Task: Create a rule when a start date between 1 working days from now is moved in a card by me.
Action: Mouse moved to (883, 203)
Screenshot: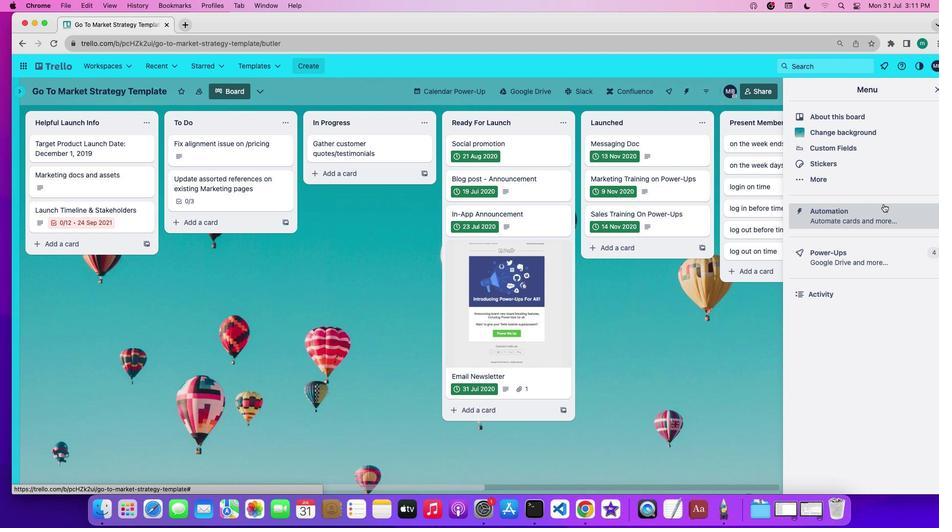 
Action: Mouse pressed left at (883, 203)
Screenshot: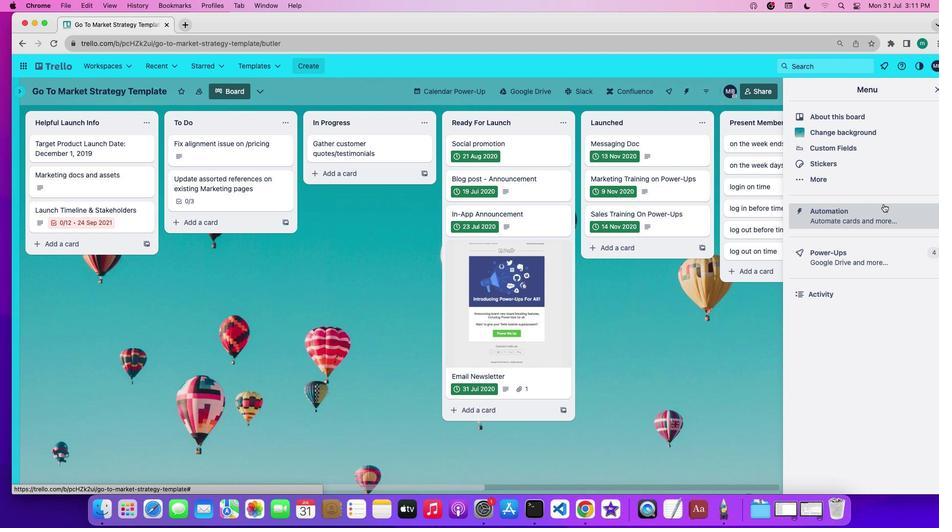 
Action: Mouse moved to (89, 178)
Screenshot: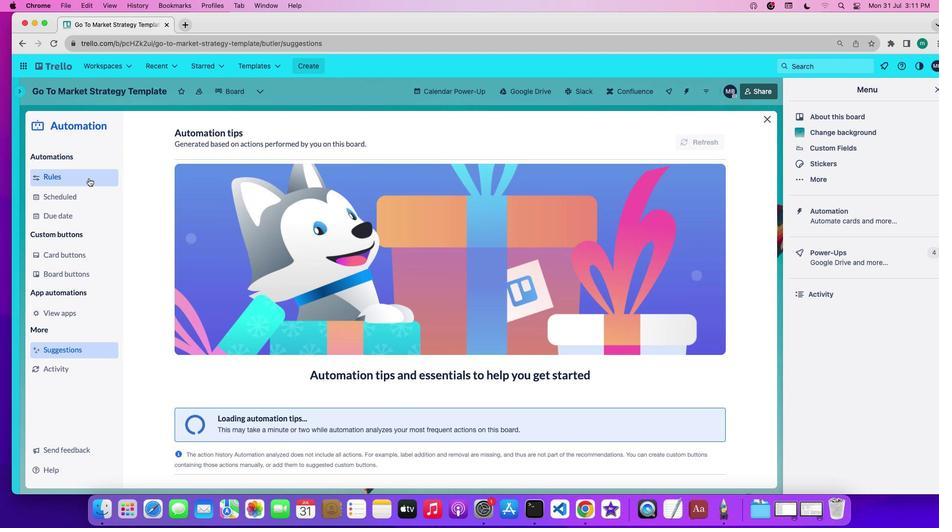 
Action: Mouse pressed left at (89, 178)
Screenshot: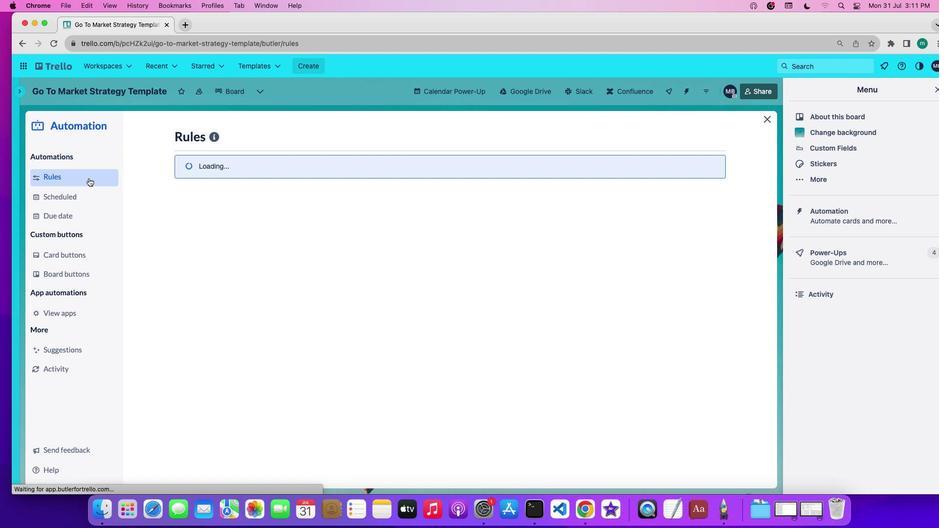
Action: Mouse moved to (256, 355)
Screenshot: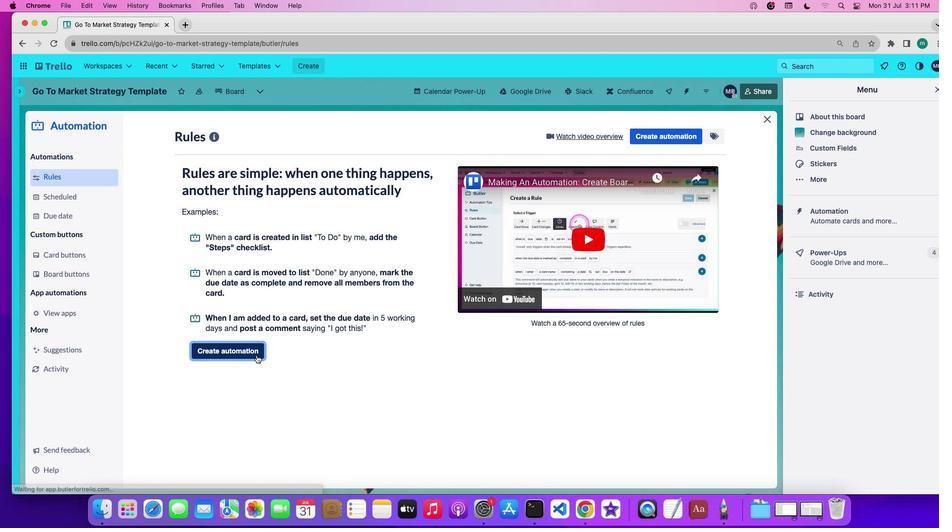 
Action: Mouse pressed left at (256, 355)
Screenshot: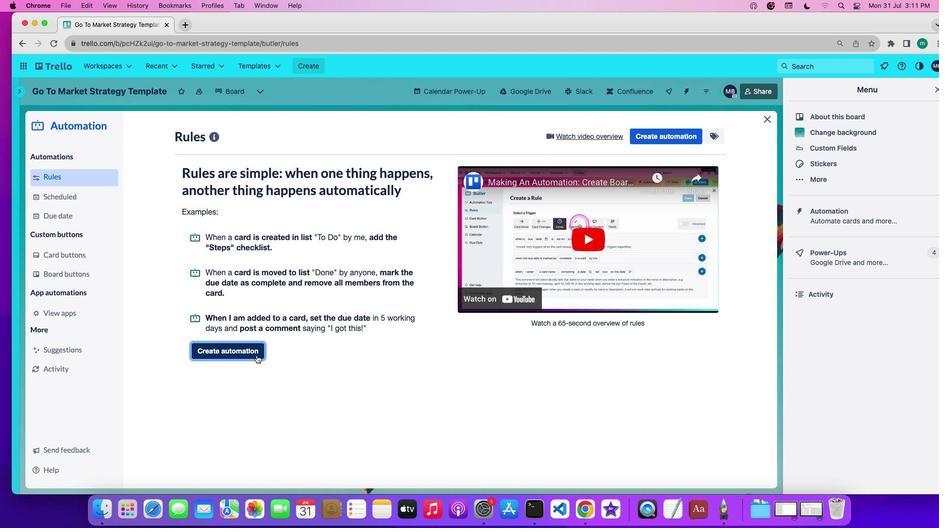 
Action: Mouse moved to (541, 225)
Screenshot: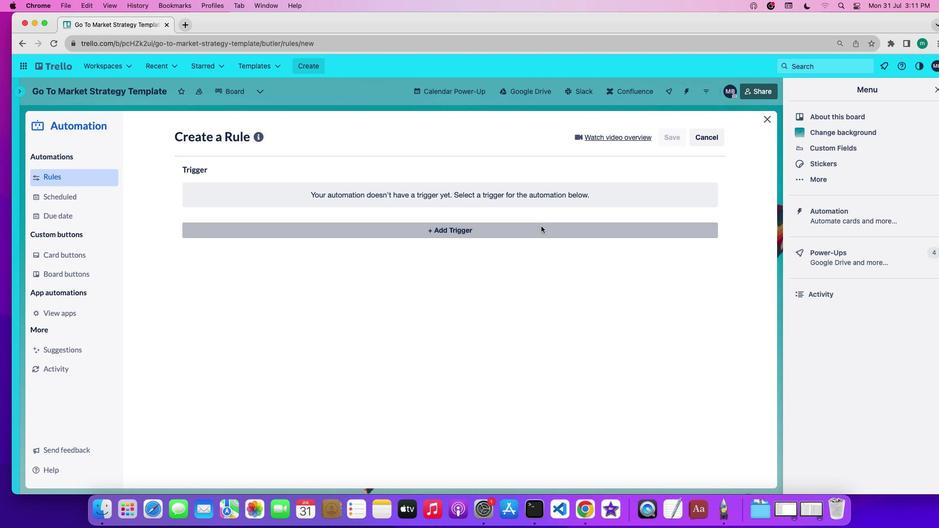 
Action: Mouse pressed left at (541, 225)
Screenshot: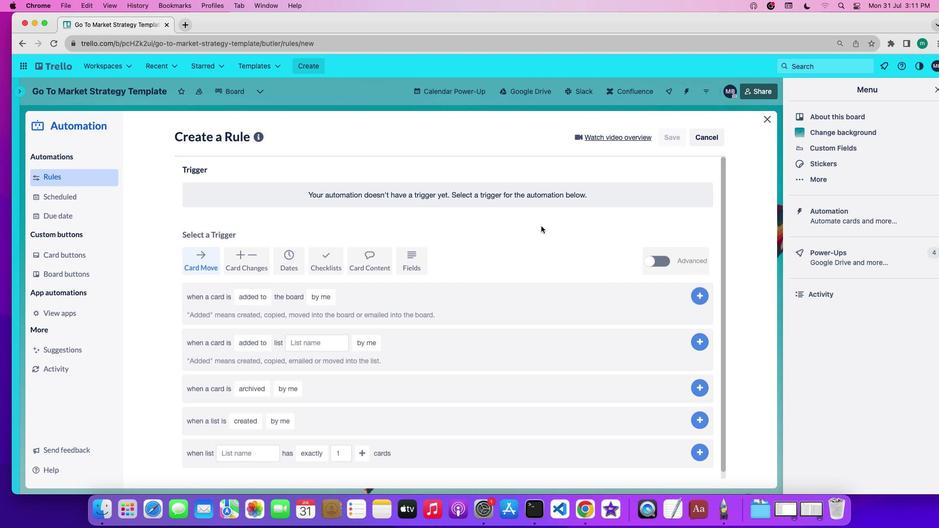 
Action: Mouse moved to (278, 268)
Screenshot: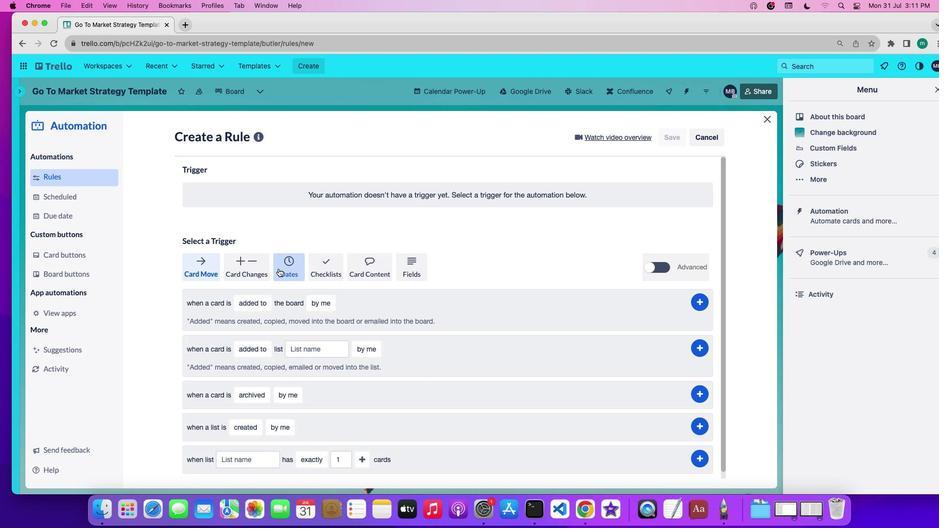 
Action: Mouse pressed left at (278, 268)
Screenshot: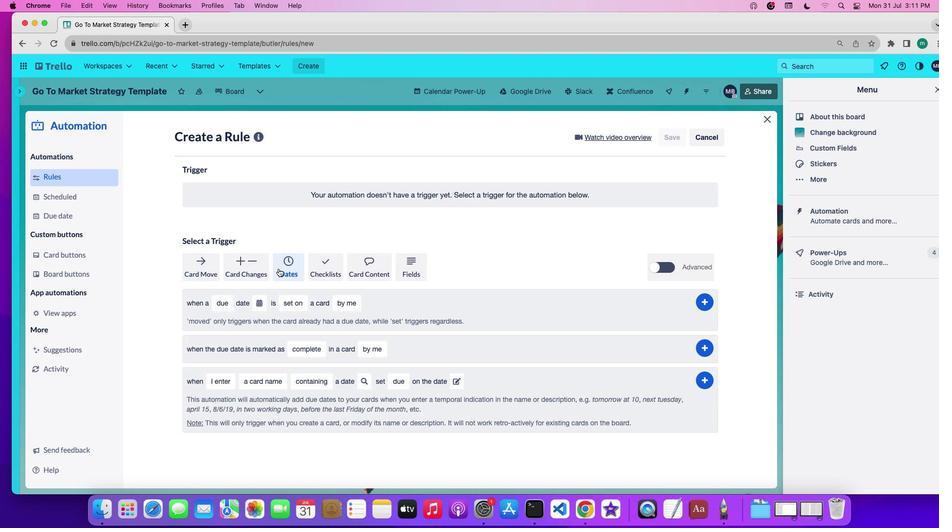 
Action: Mouse moved to (230, 302)
Screenshot: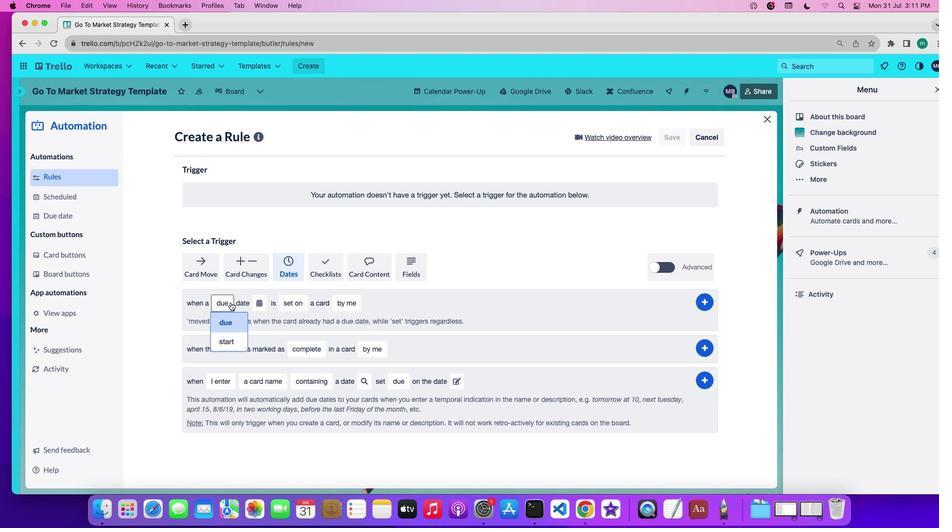 
Action: Mouse pressed left at (230, 302)
Screenshot: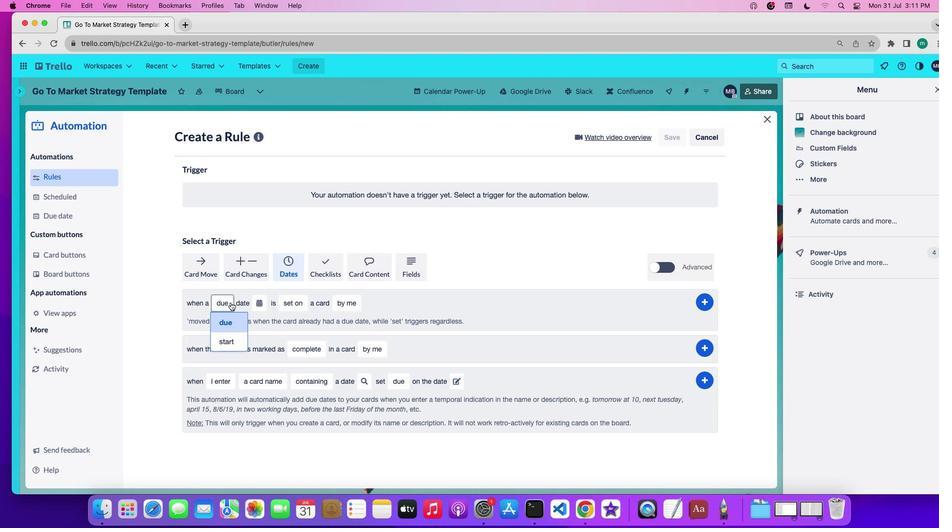 
Action: Mouse moved to (234, 342)
Screenshot: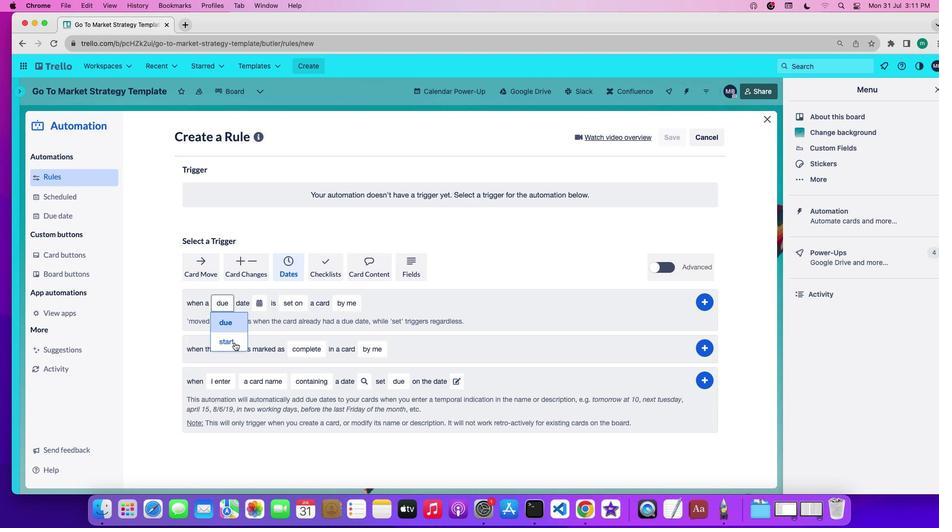 
Action: Mouse pressed left at (234, 342)
Screenshot: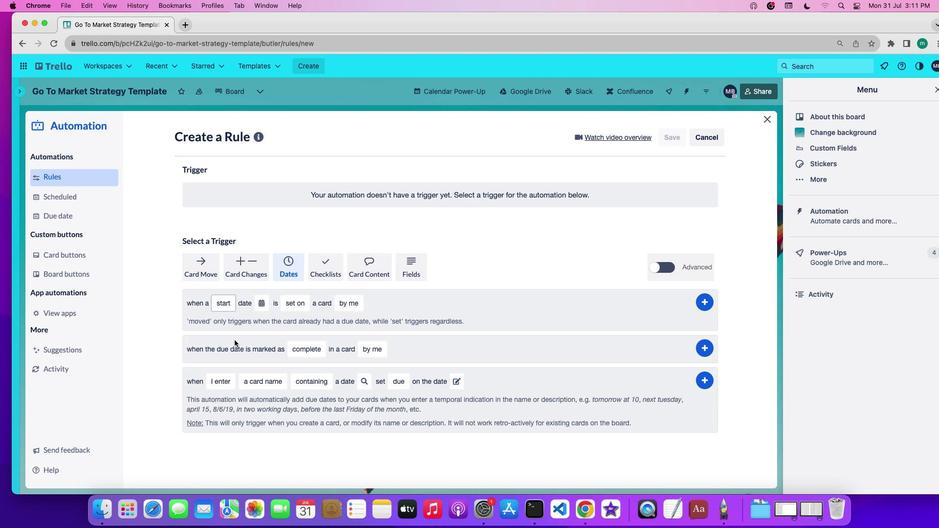 
Action: Mouse moved to (261, 306)
Screenshot: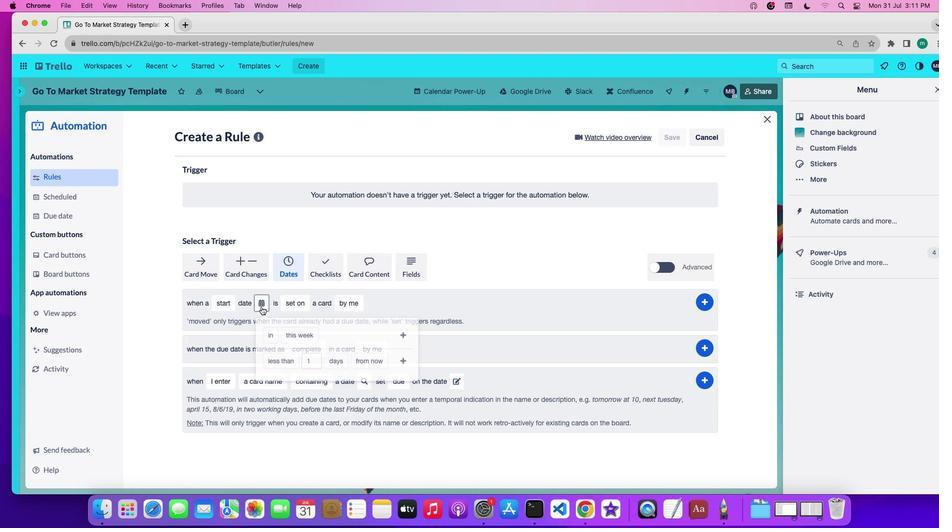 
Action: Mouse pressed left at (261, 306)
Screenshot: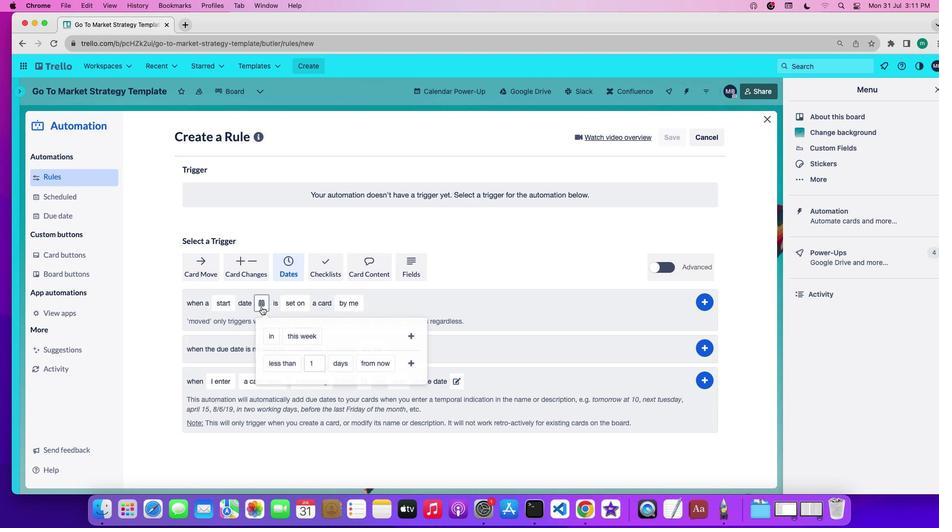 
Action: Mouse moved to (276, 366)
Screenshot: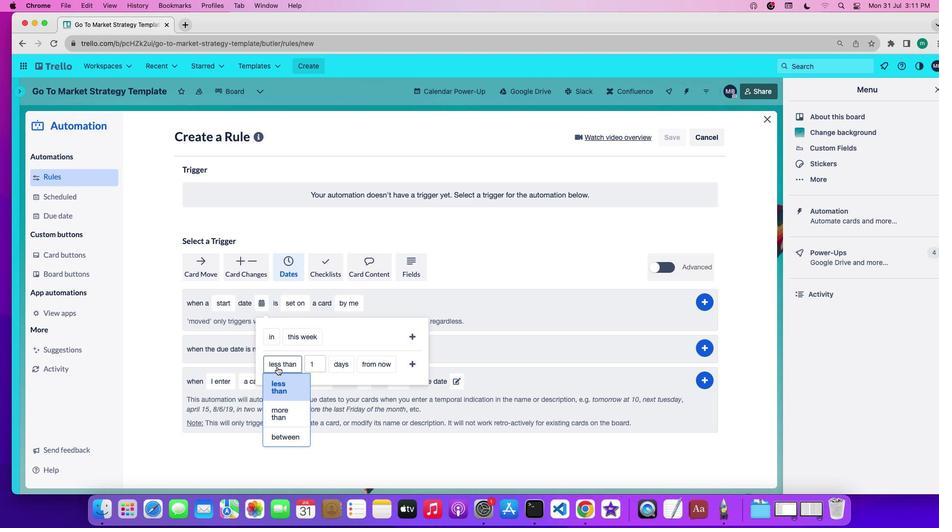 
Action: Mouse pressed left at (276, 366)
Screenshot: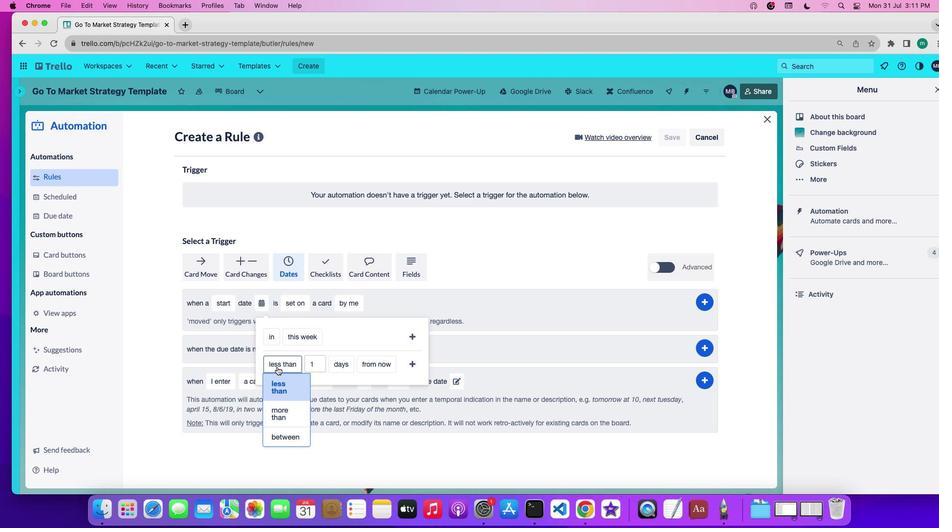 
Action: Mouse moved to (297, 433)
Screenshot: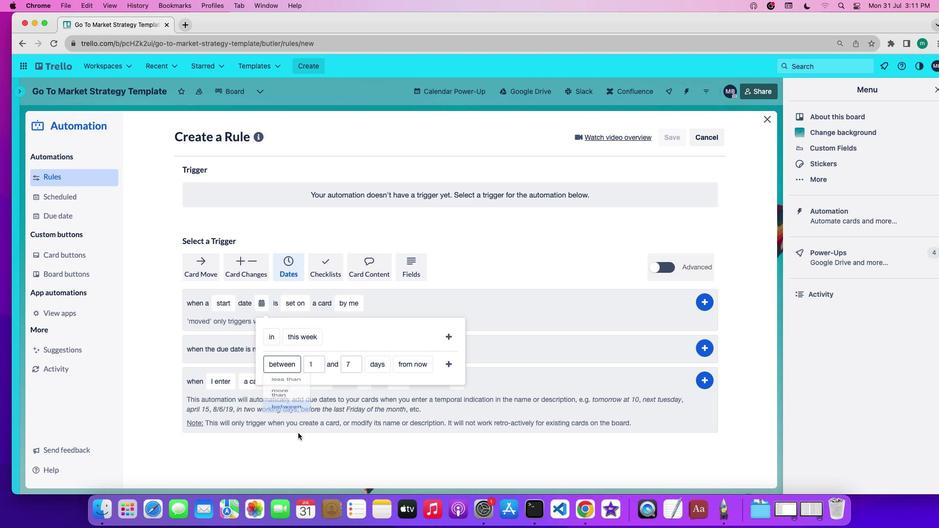 
Action: Mouse pressed left at (297, 433)
Screenshot: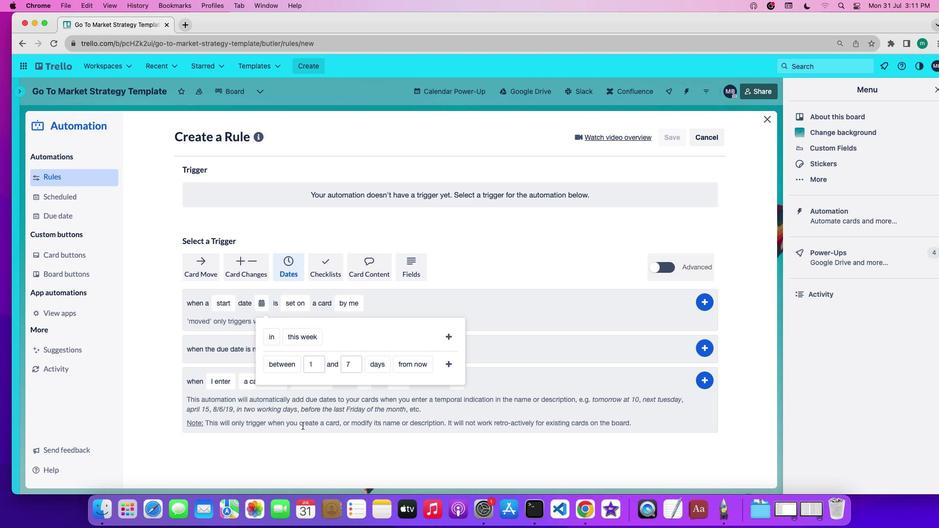 
Action: Mouse moved to (378, 365)
Screenshot: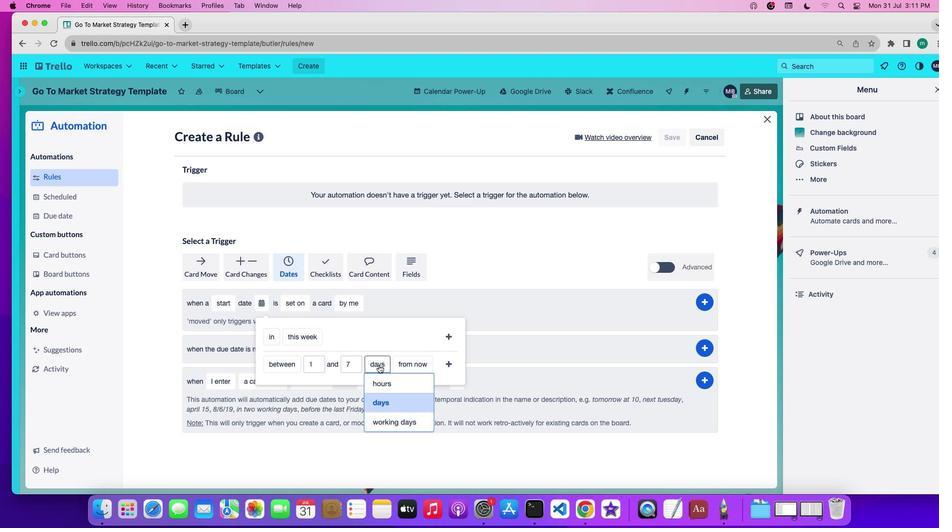
Action: Mouse pressed left at (378, 365)
Screenshot: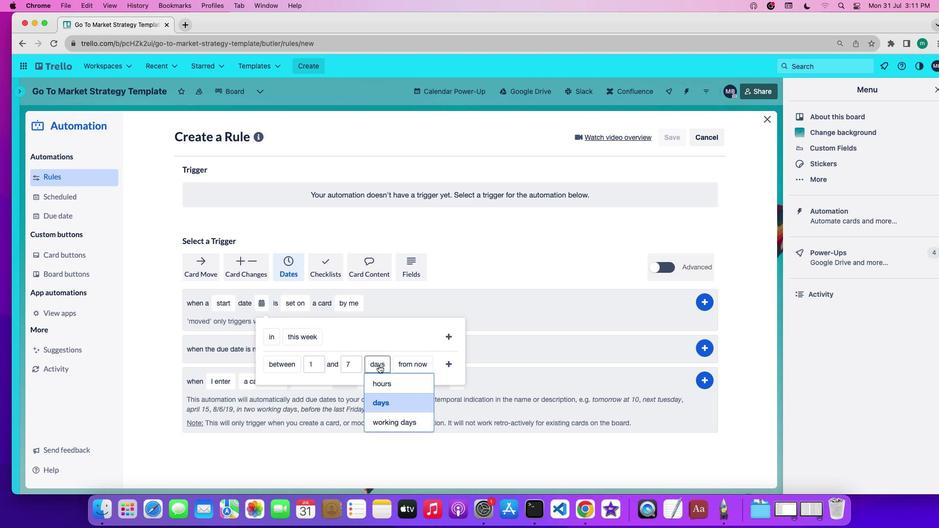 
Action: Mouse moved to (389, 423)
Screenshot: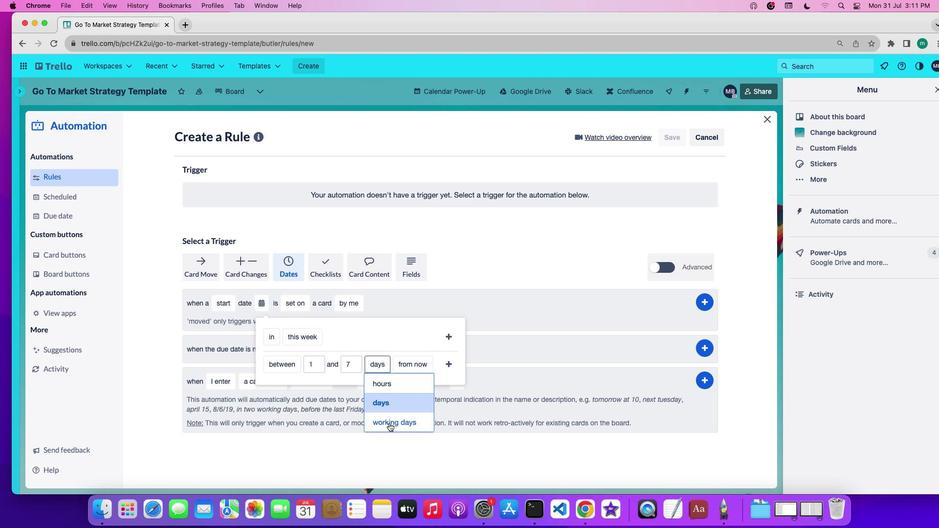 
Action: Mouse pressed left at (389, 423)
Screenshot: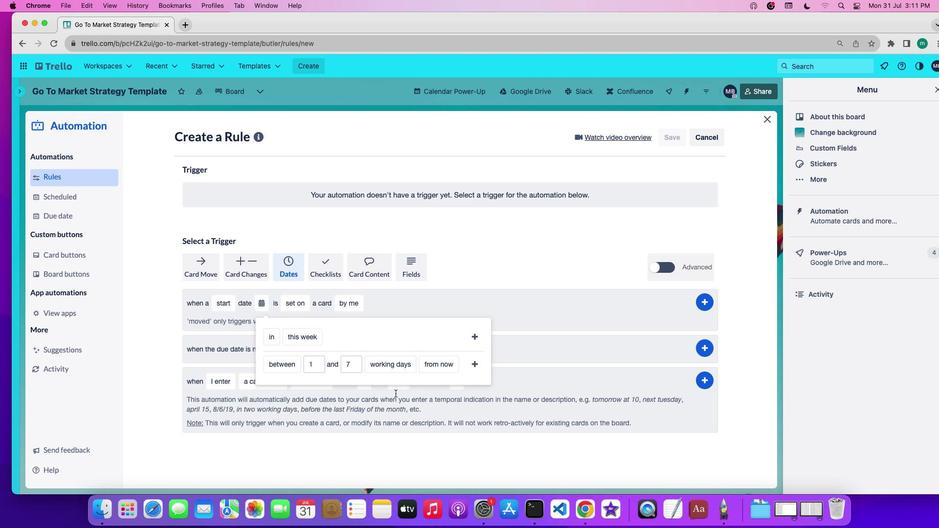 
Action: Mouse moved to (429, 371)
Screenshot: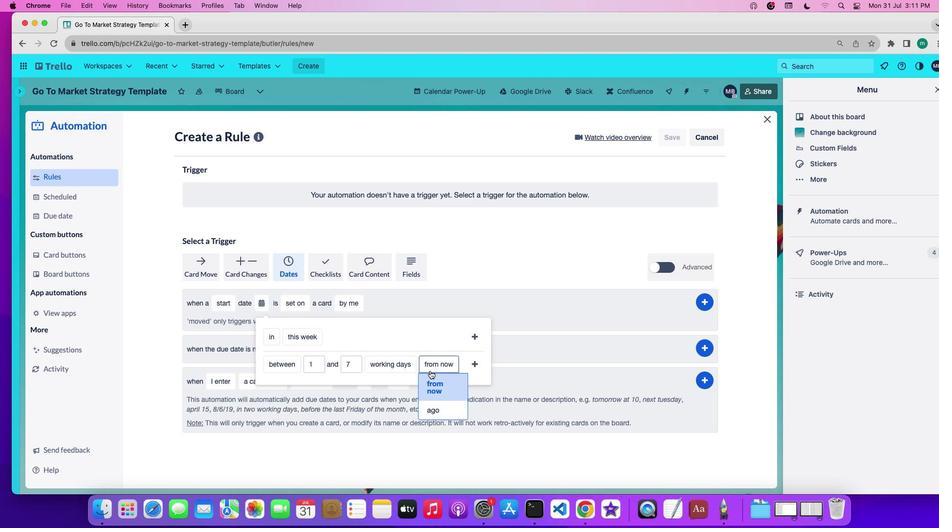 
Action: Mouse pressed left at (429, 371)
Screenshot: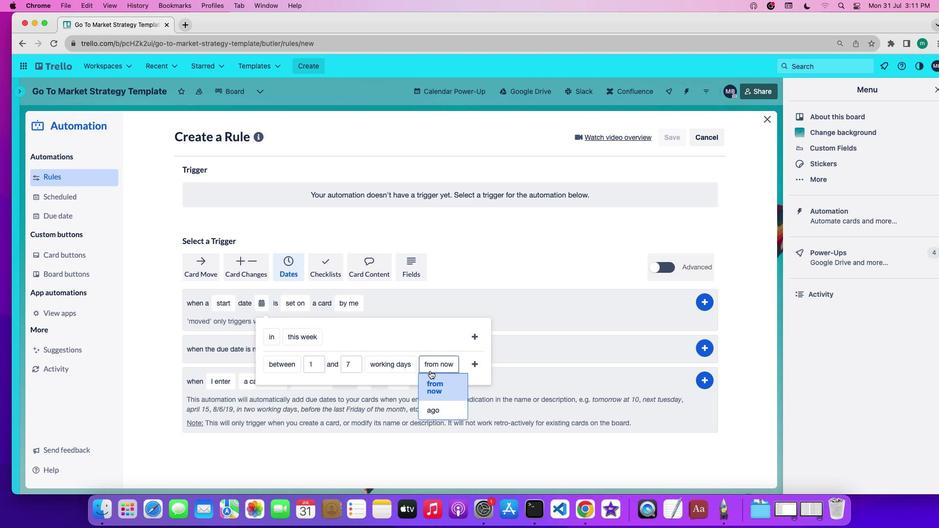 
Action: Mouse moved to (447, 389)
Screenshot: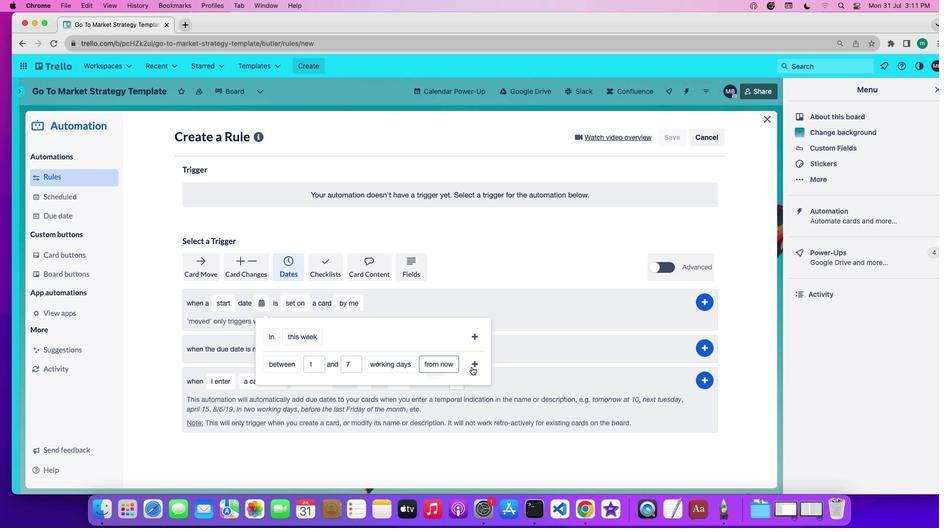 
Action: Mouse pressed left at (447, 389)
Screenshot: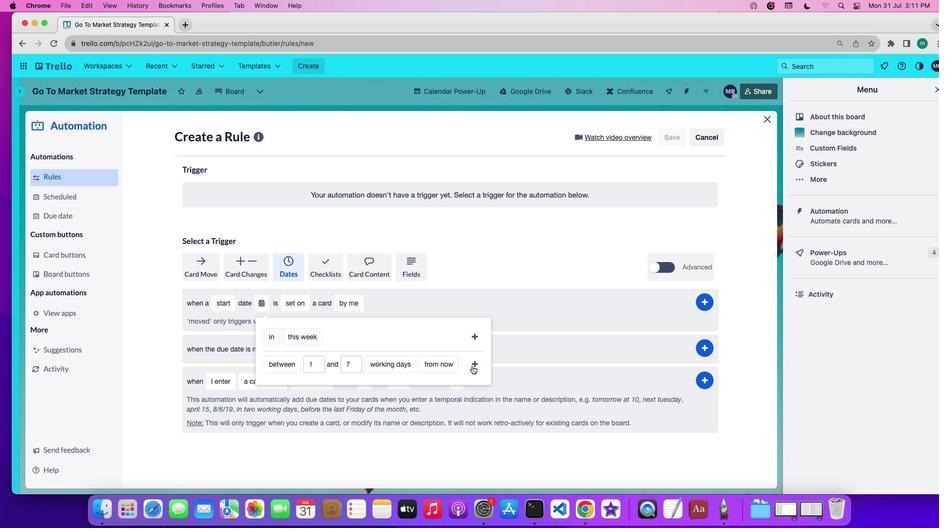
Action: Mouse moved to (474, 365)
Screenshot: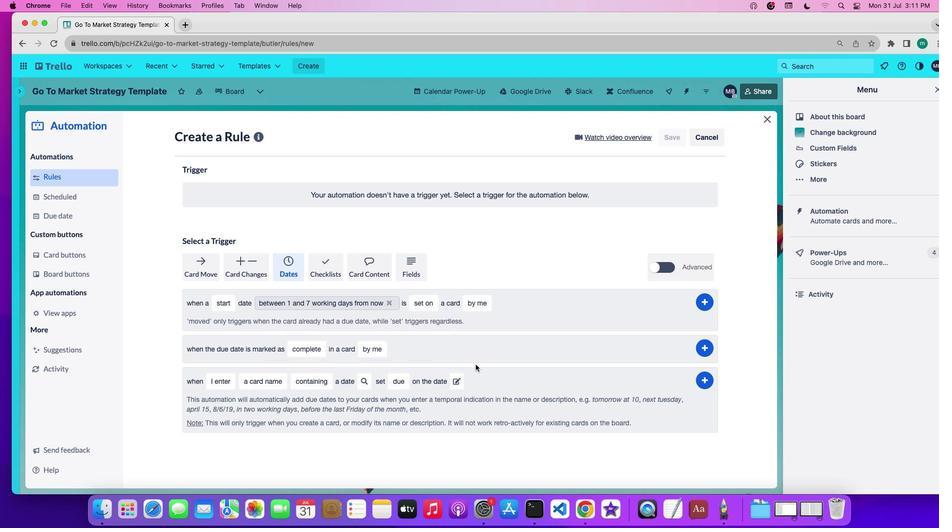 
Action: Mouse pressed left at (474, 365)
Screenshot: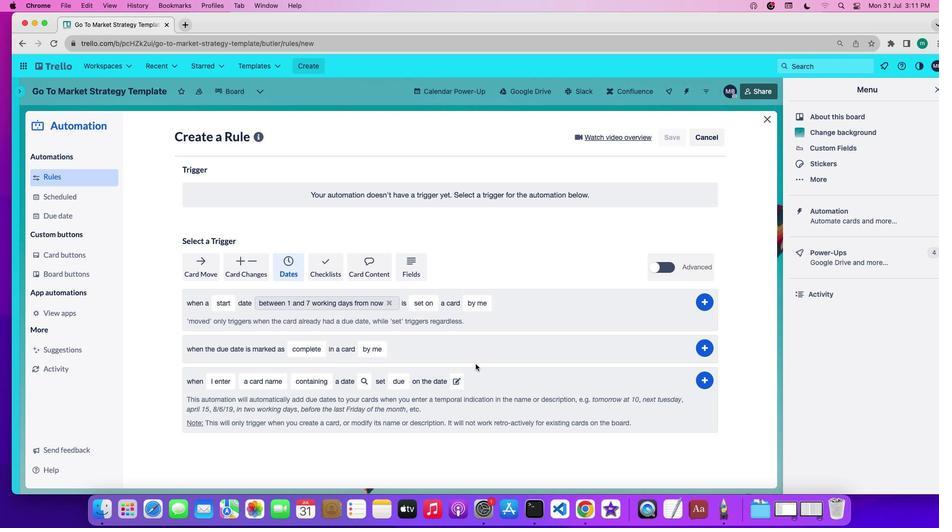 
Action: Mouse moved to (415, 303)
Screenshot: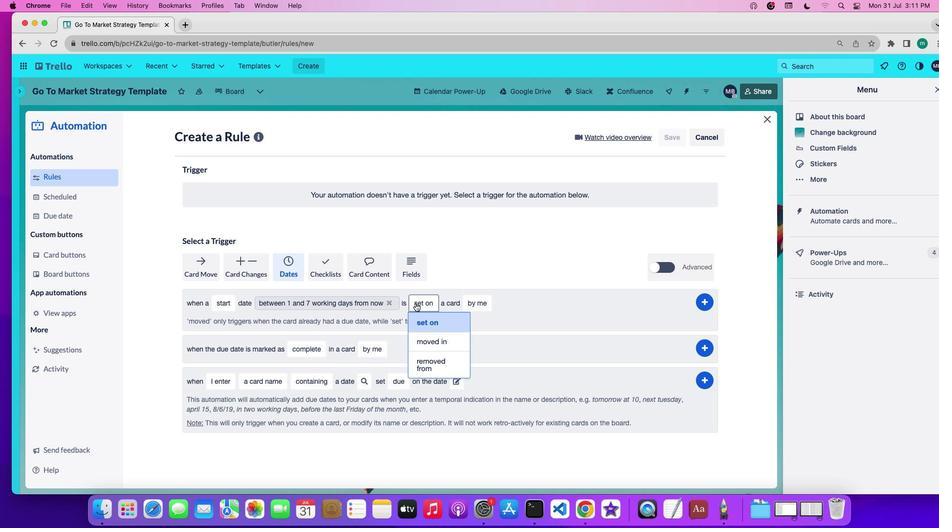
Action: Mouse pressed left at (415, 303)
Screenshot: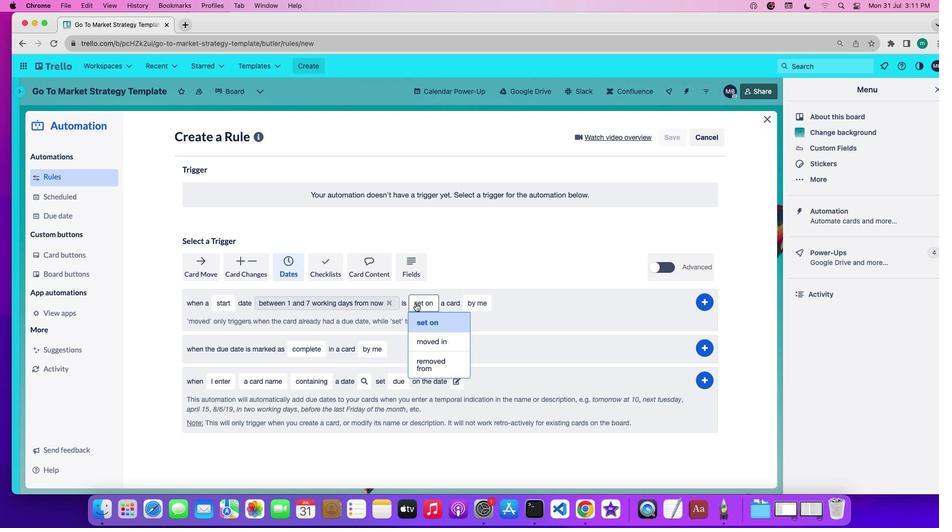 
Action: Mouse moved to (434, 342)
Screenshot: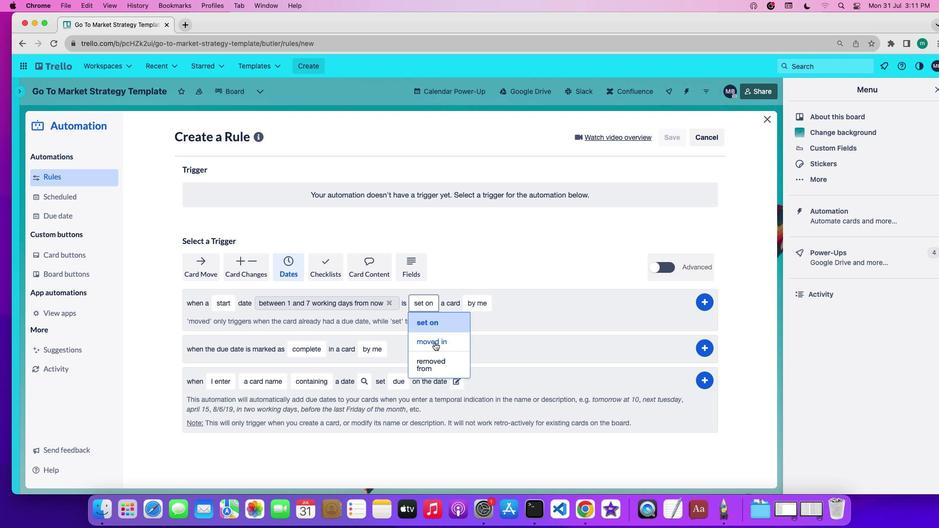 
Action: Mouse pressed left at (434, 342)
Screenshot: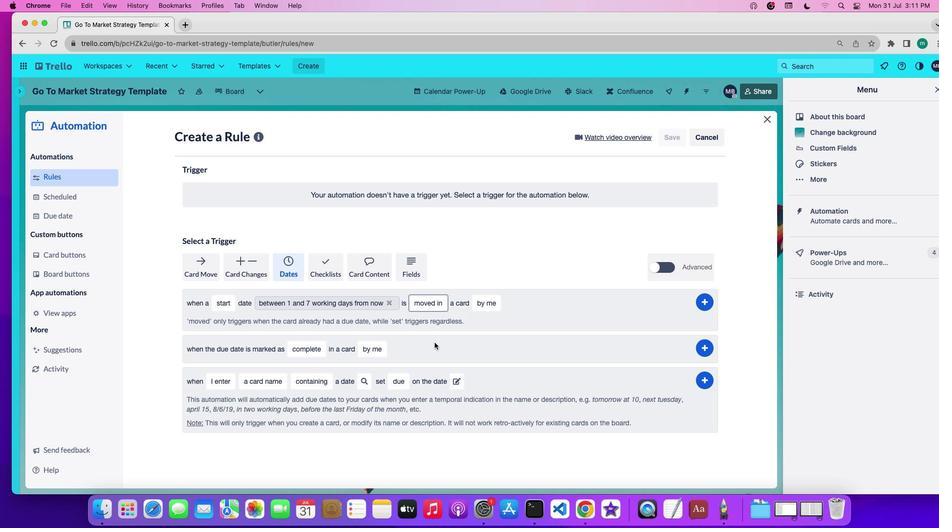 
Action: Mouse moved to (486, 305)
Screenshot: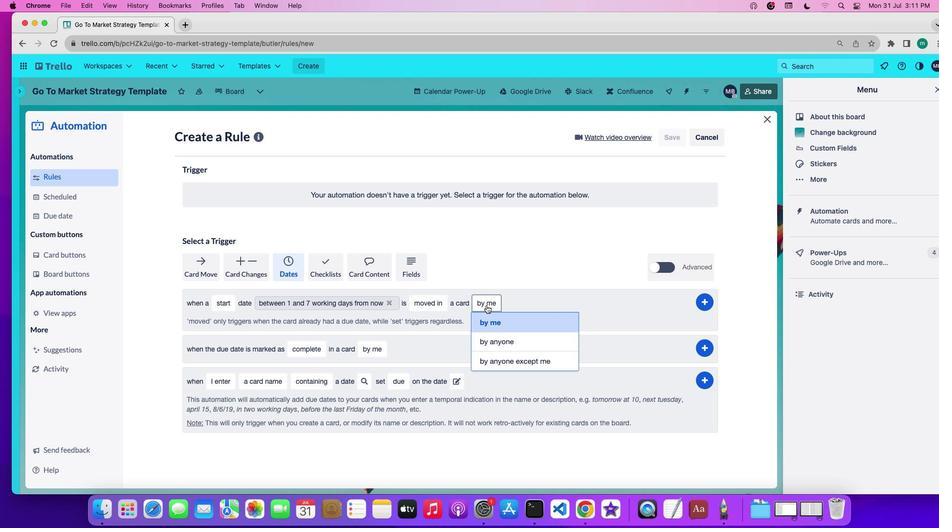 
Action: Mouse pressed left at (486, 305)
Screenshot: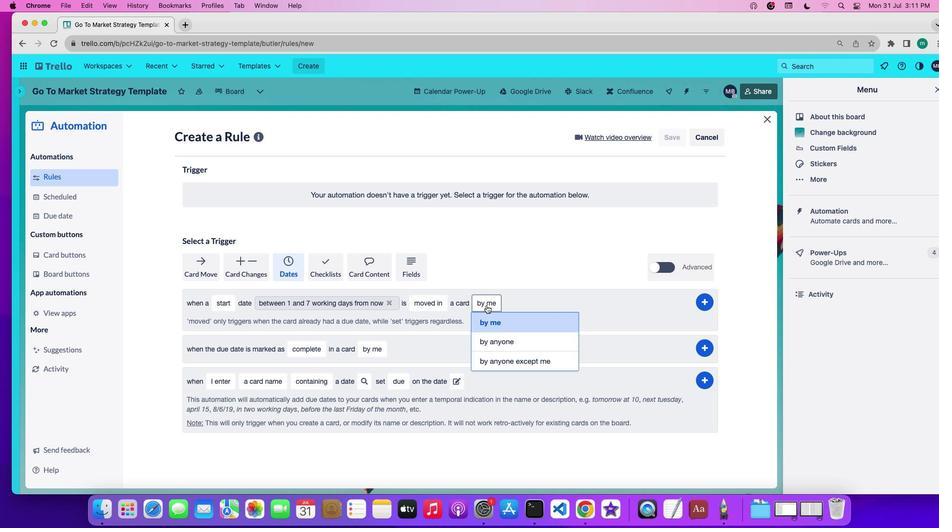 
Action: Mouse moved to (496, 323)
Screenshot: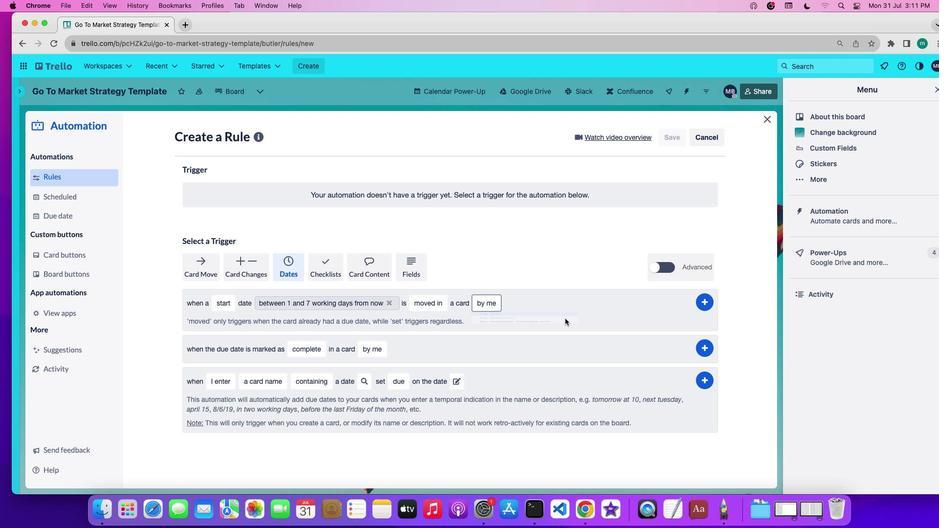 
Action: Mouse pressed left at (496, 323)
Screenshot: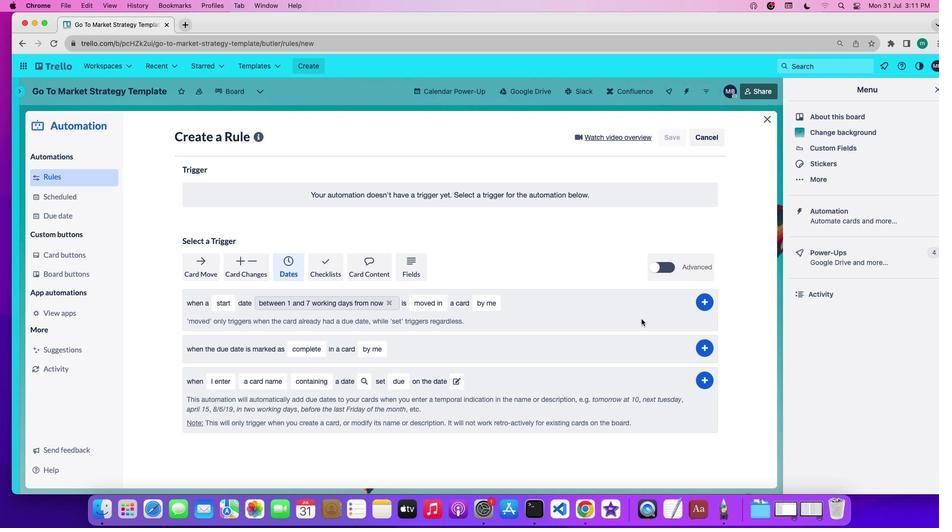 
Action: Mouse moved to (701, 305)
Screenshot: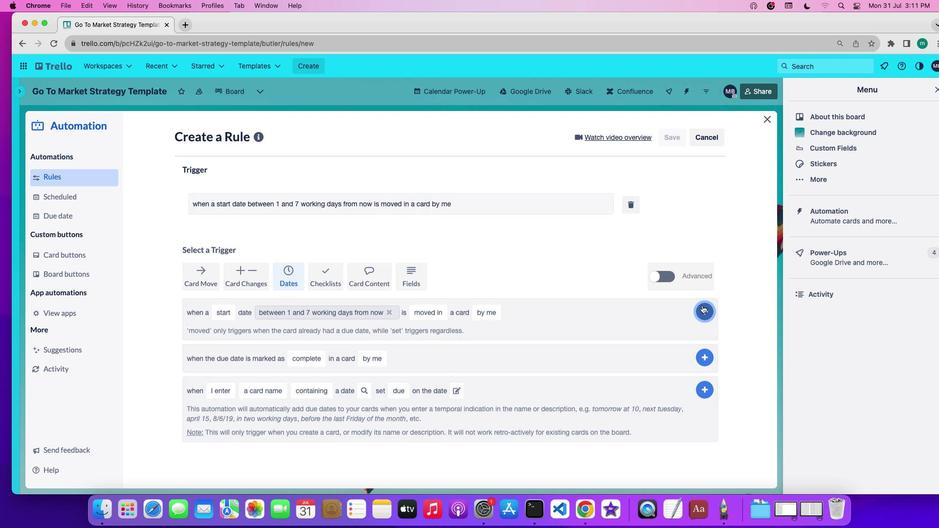 
Action: Mouse pressed left at (701, 305)
Screenshot: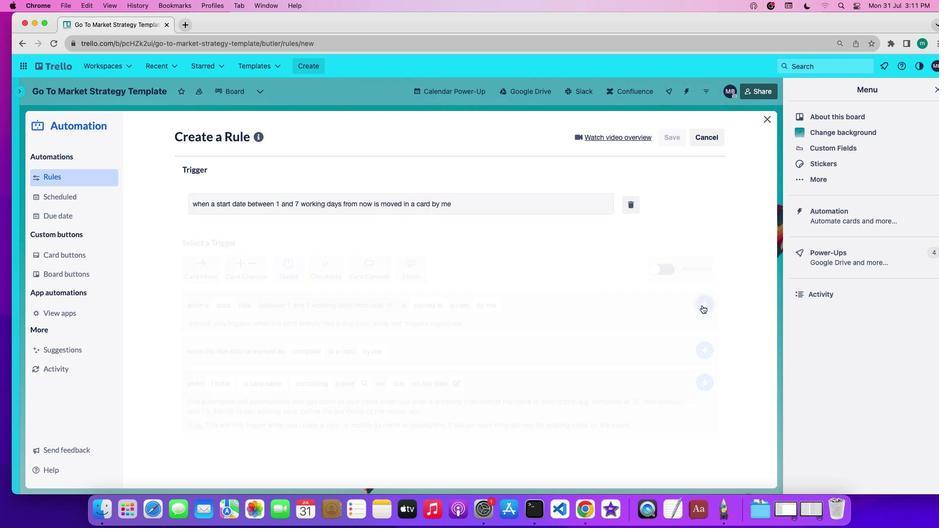 
